 Task: Create Card Brand Reputation Monitoring in Board Product Features to Workspace Direct Marketing. Create Card Shareholder Agreements Review in Board Voice of Customer Analysis to Workspace Direct Marketing. Create Card Brand Reputation Monitoring in Board Customer Feedback Analysis and Insights to Workspace Direct Marketing
Action: Mouse moved to (84, 372)
Screenshot: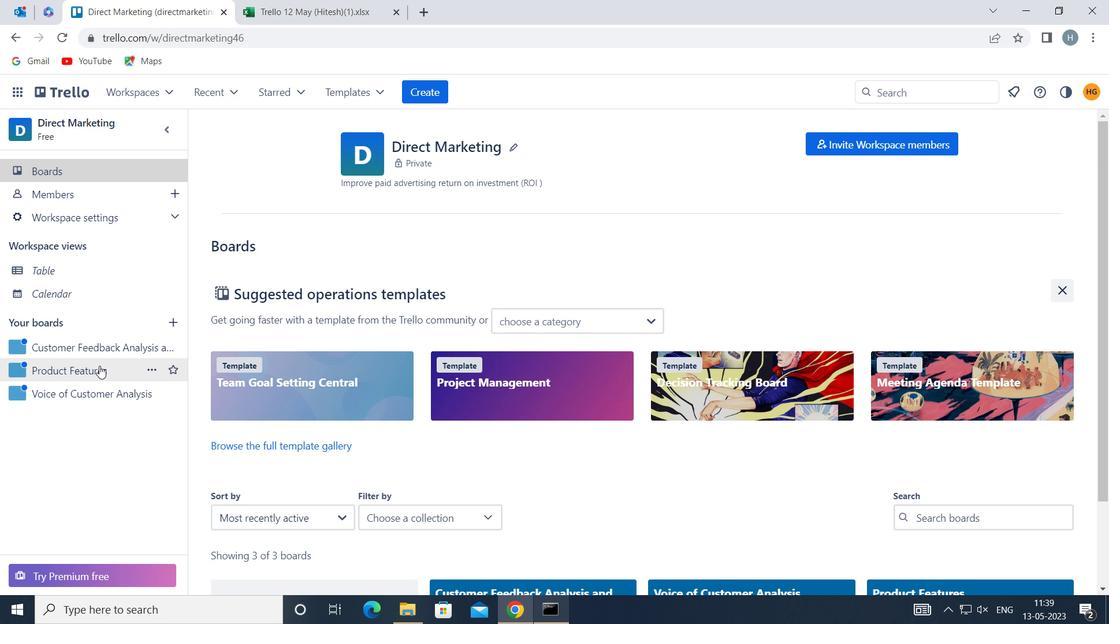 
Action: Mouse pressed left at (84, 372)
Screenshot: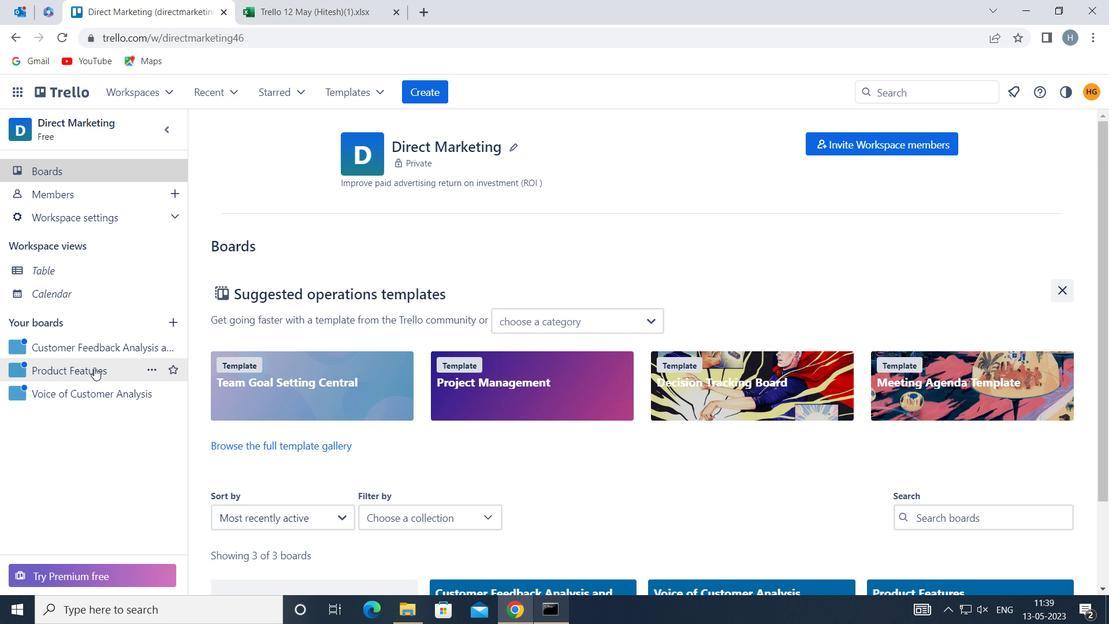 
Action: Mouse moved to (480, 214)
Screenshot: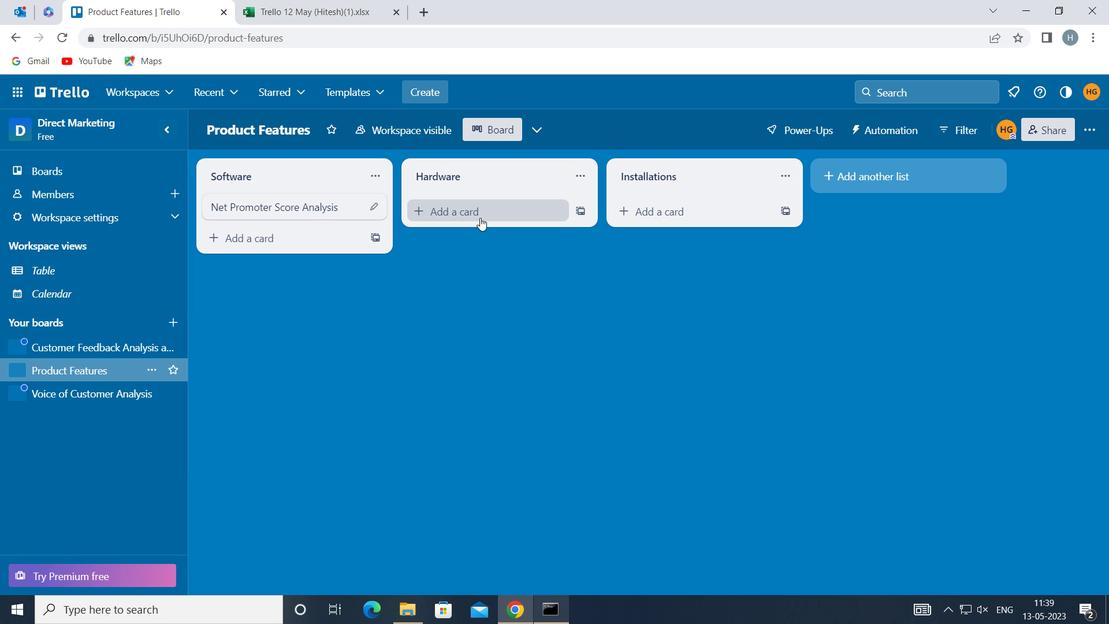 
Action: Mouse pressed left at (480, 214)
Screenshot: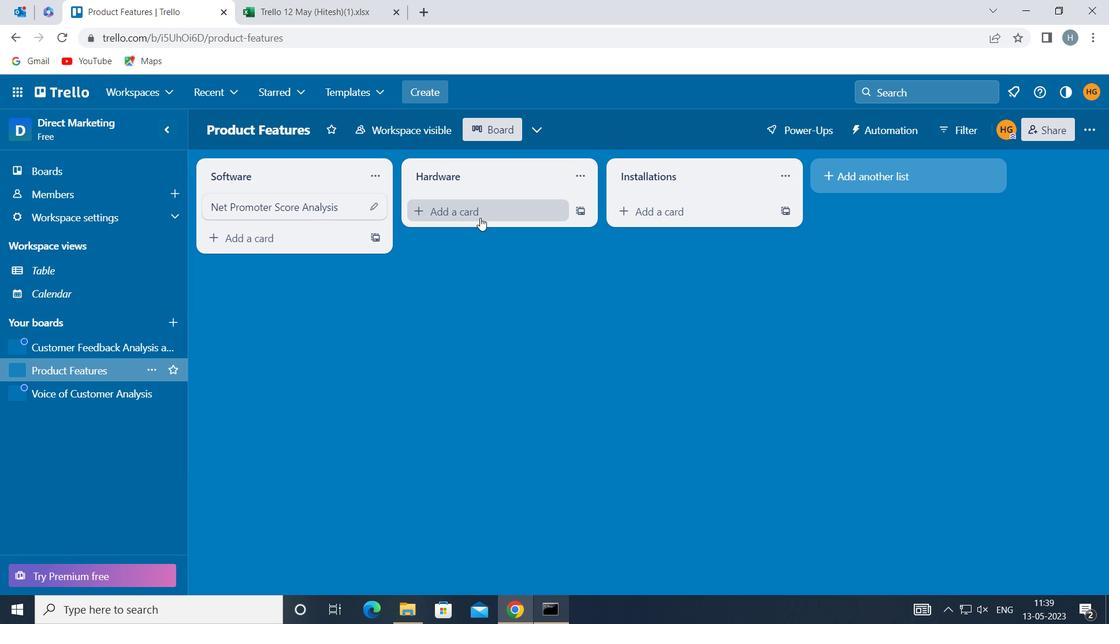 
Action: Mouse pressed left at (480, 214)
Screenshot: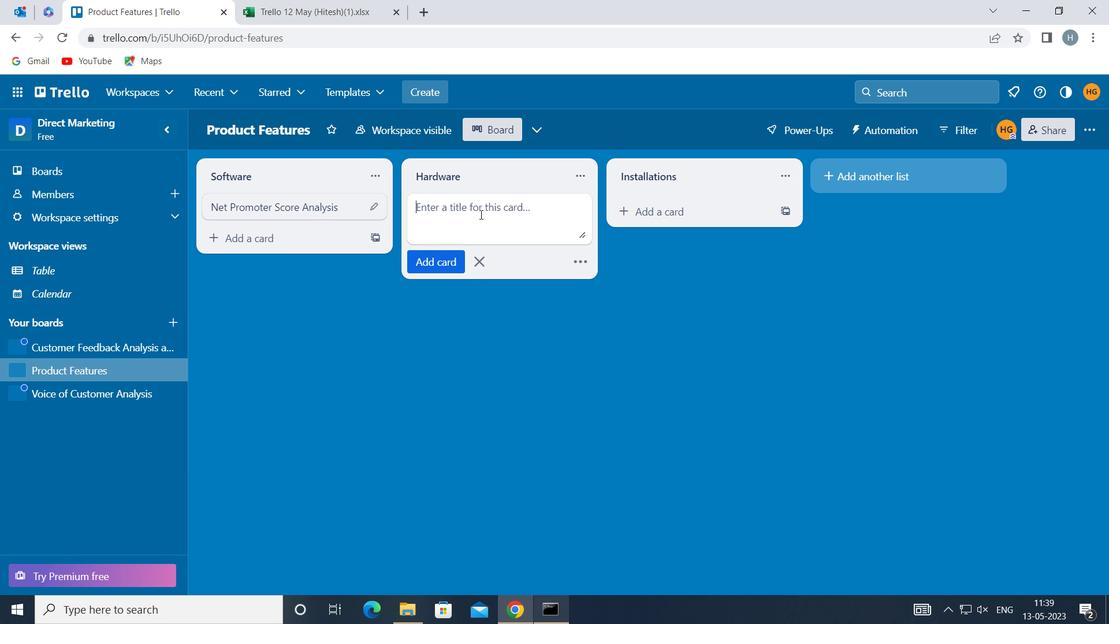 
Action: Key pressed <Key.shift>BRAND<Key.space><Key.shift>REPUTATION<Key.space><Key.shift>MONITORING
Screenshot: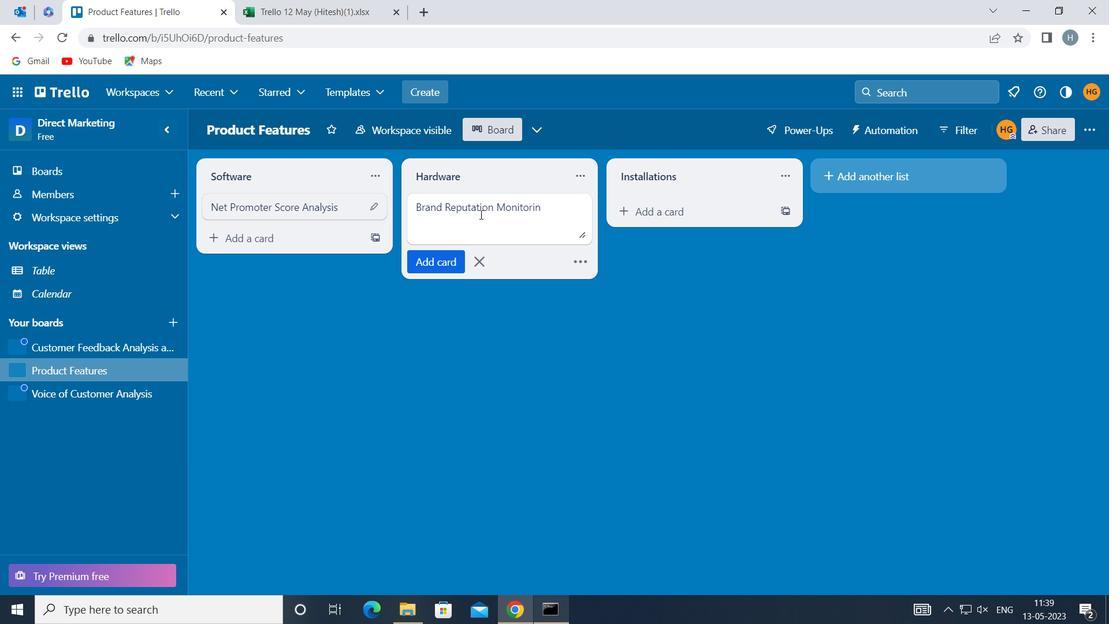 
Action: Mouse moved to (428, 265)
Screenshot: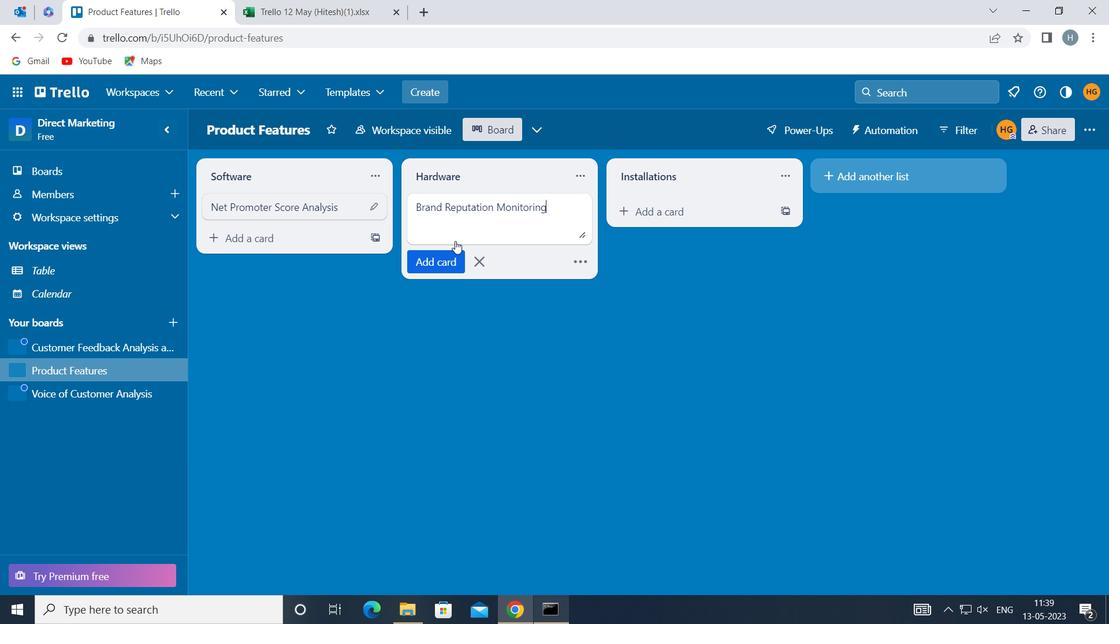 
Action: Mouse pressed left at (428, 265)
Screenshot: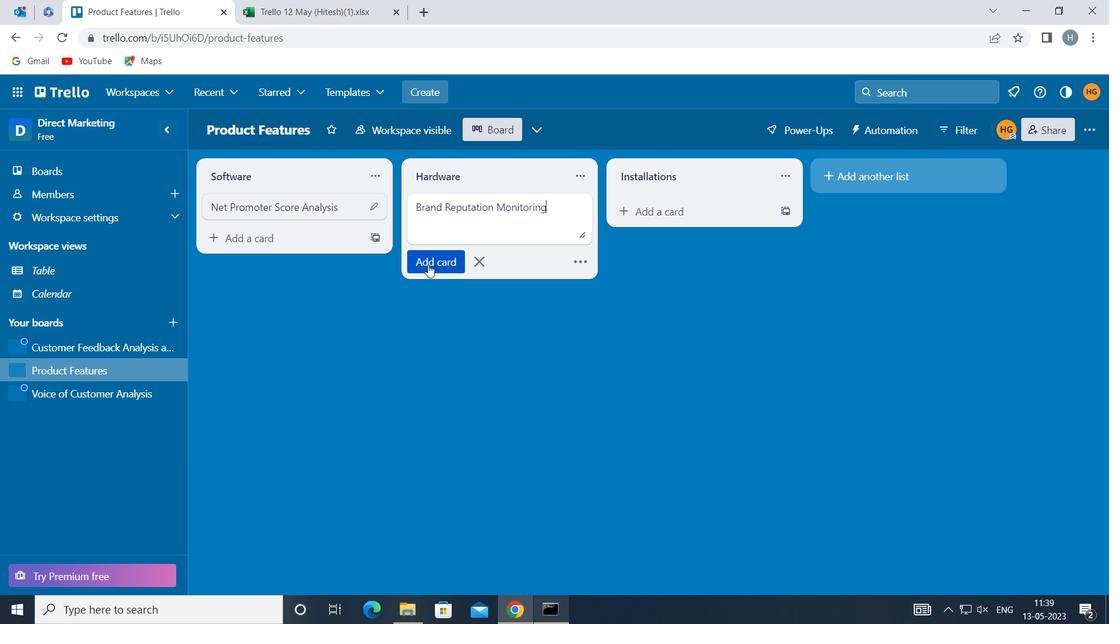 
Action: Mouse moved to (419, 354)
Screenshot: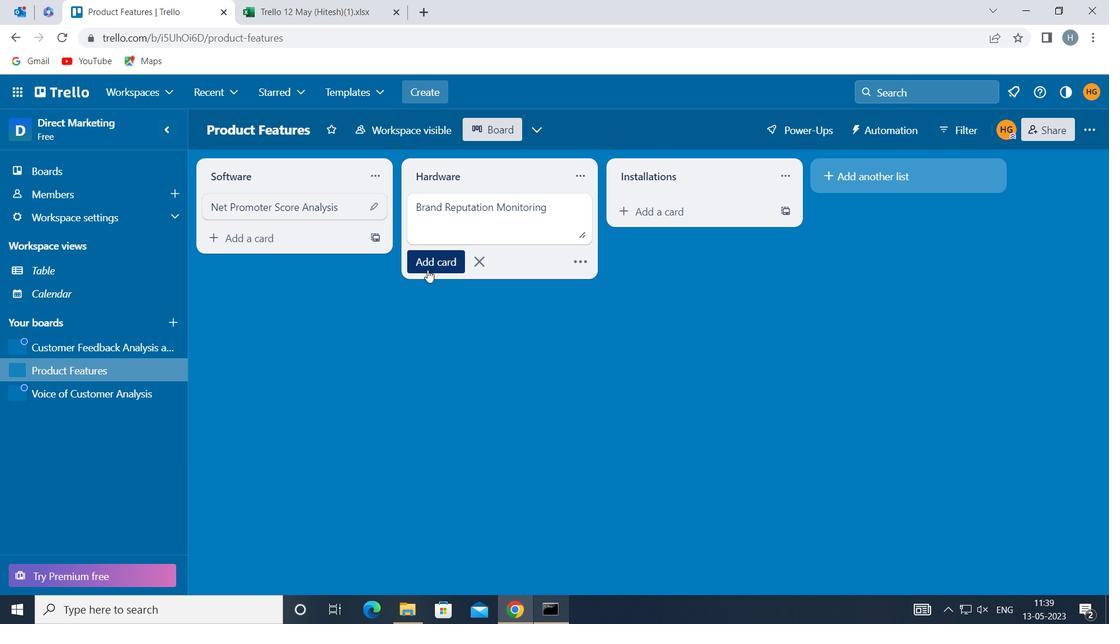 
Action: Mouse pressed left at (419, 354)
Screenshot: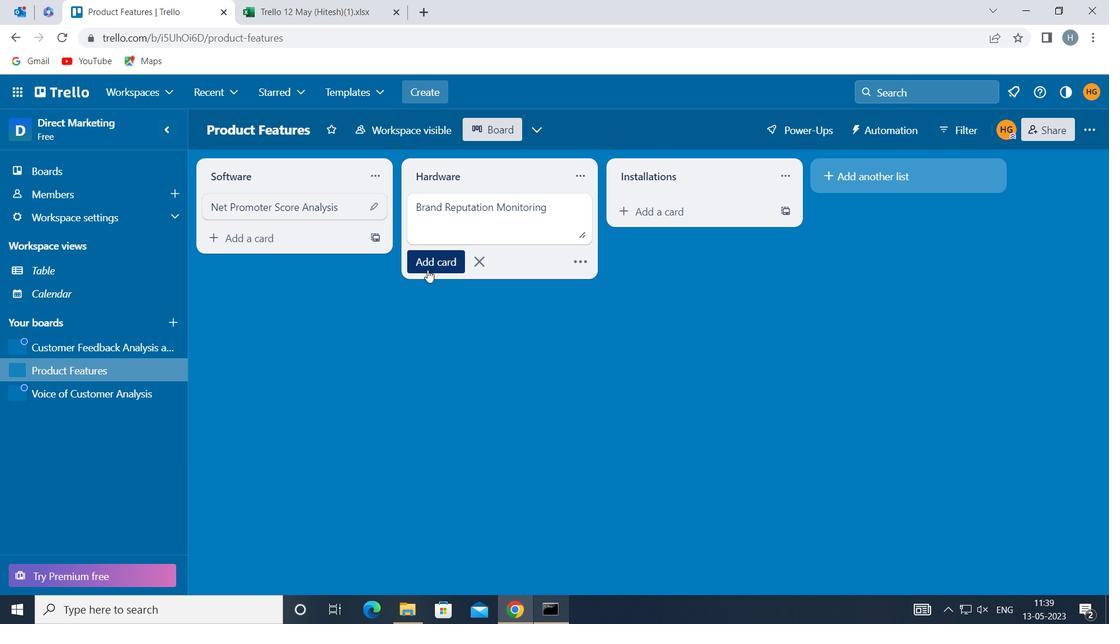 
Action: Mouse moved to (61, 392)
Screenshot: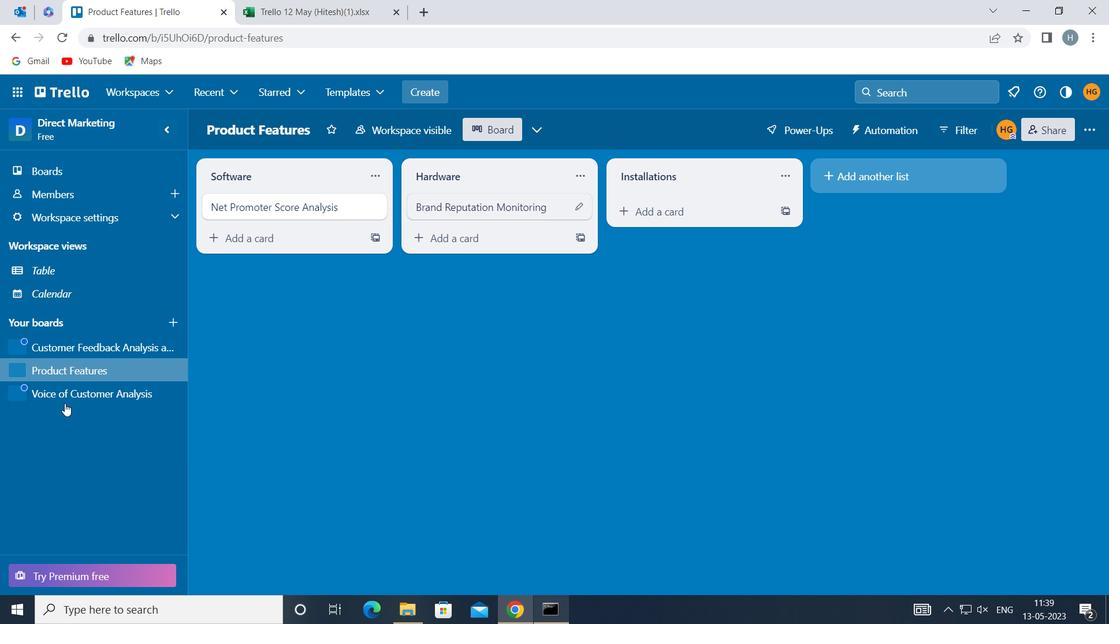 
Action: Mouse pressed left at (61, 392)
Screenshot: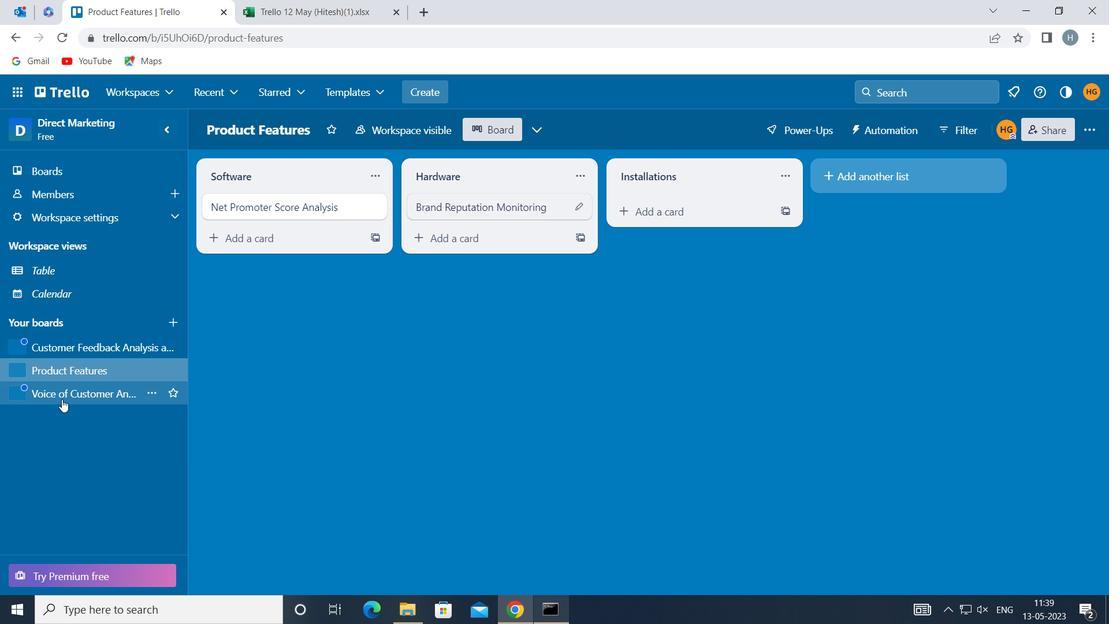 
Action: Mouse moved to (475, 216)
Screenshot: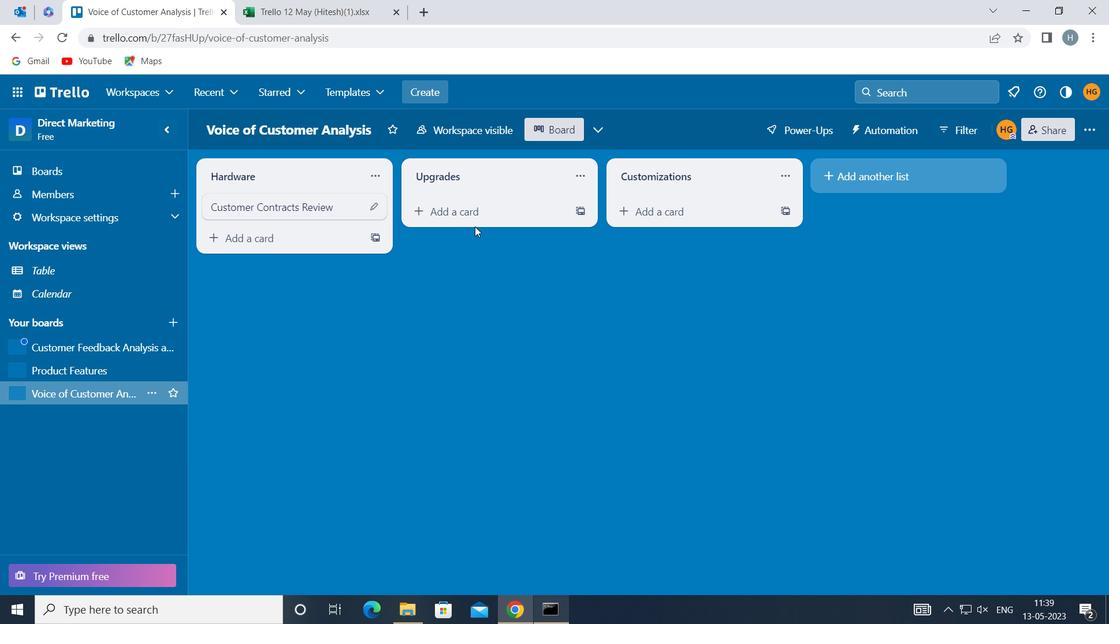 
Action: Mouse pressed left at (475, 216)
Screenshot: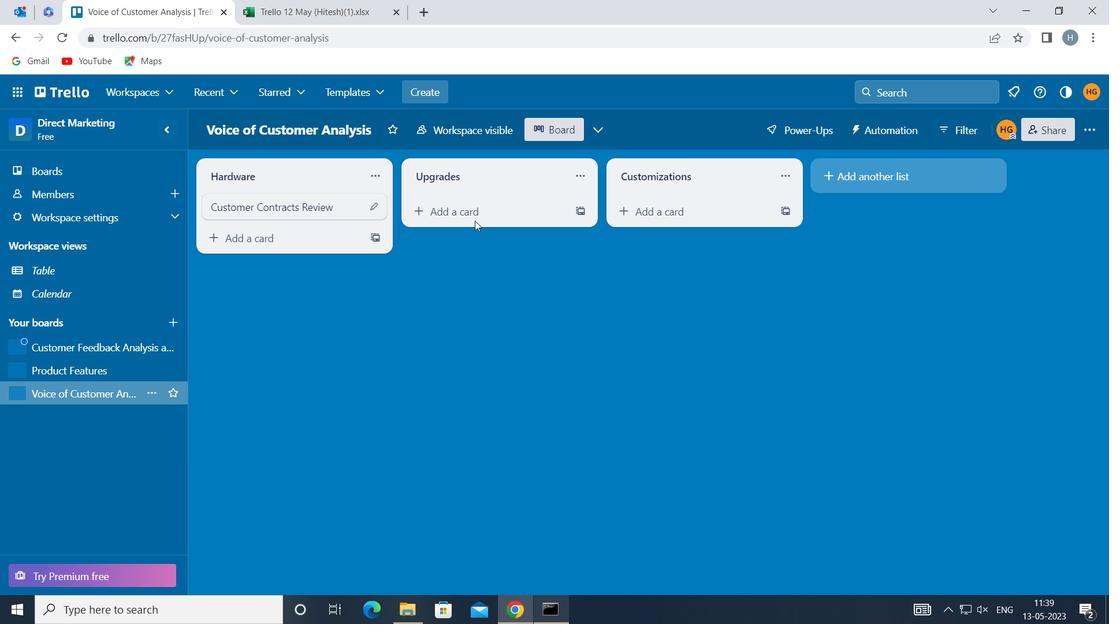 
Action: Mouse moved to (476, 215)
Screenshot: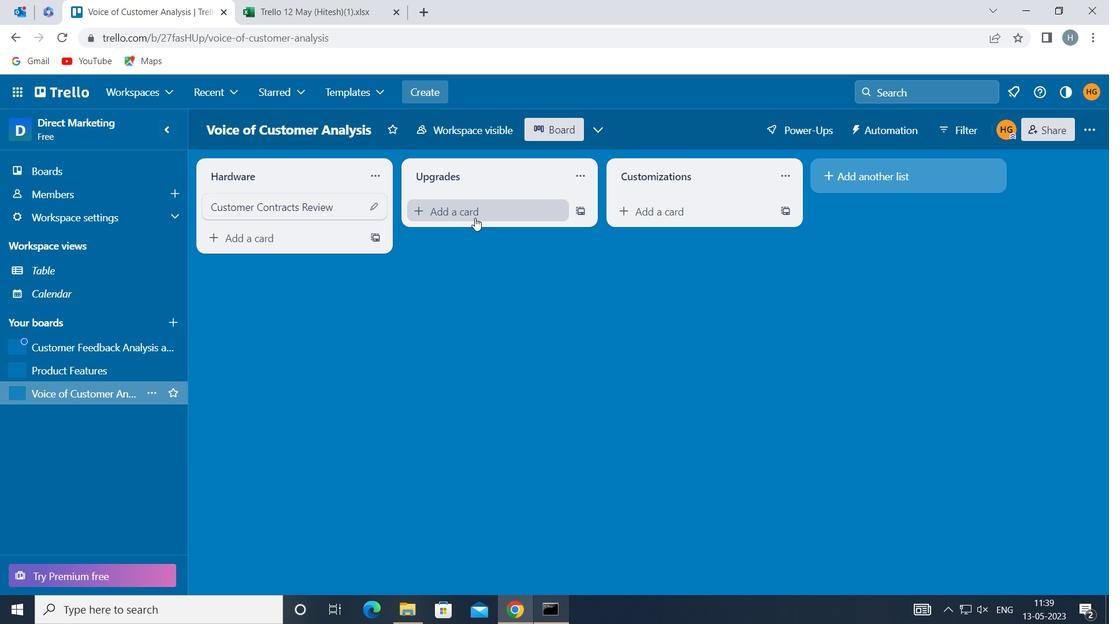 
Action: Mouse pressed left at (476, 215)
Screenshot: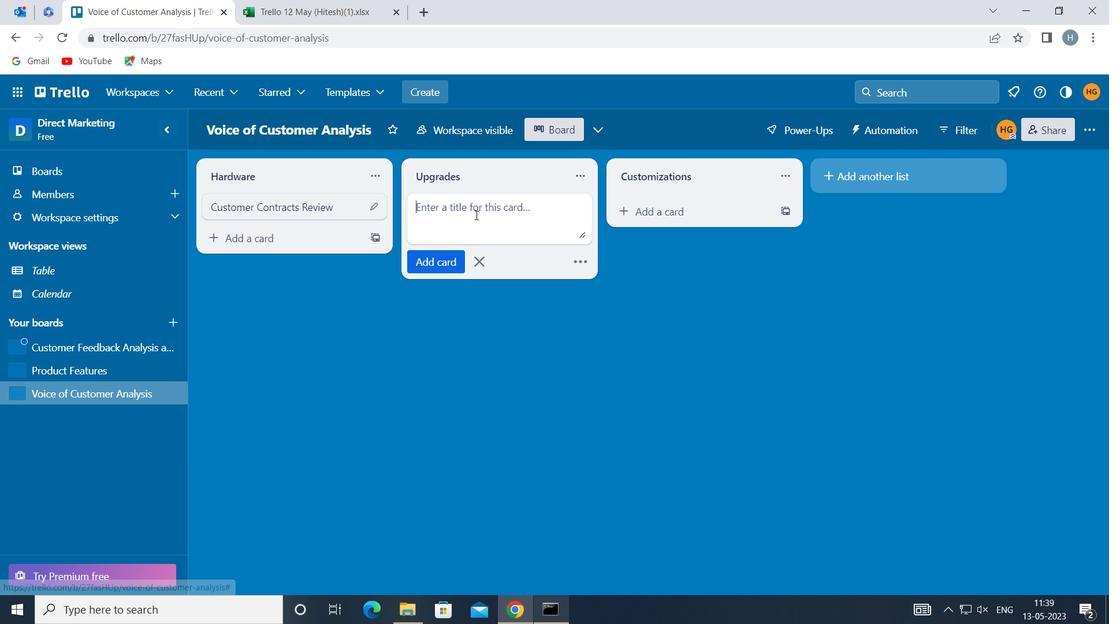 
Action: Key pressed <Key.shift>SHAREHOLDER<Key.space><Key.shift>AGREEMENTS<Key.space><Key.shift>REVIEW
Screenshot: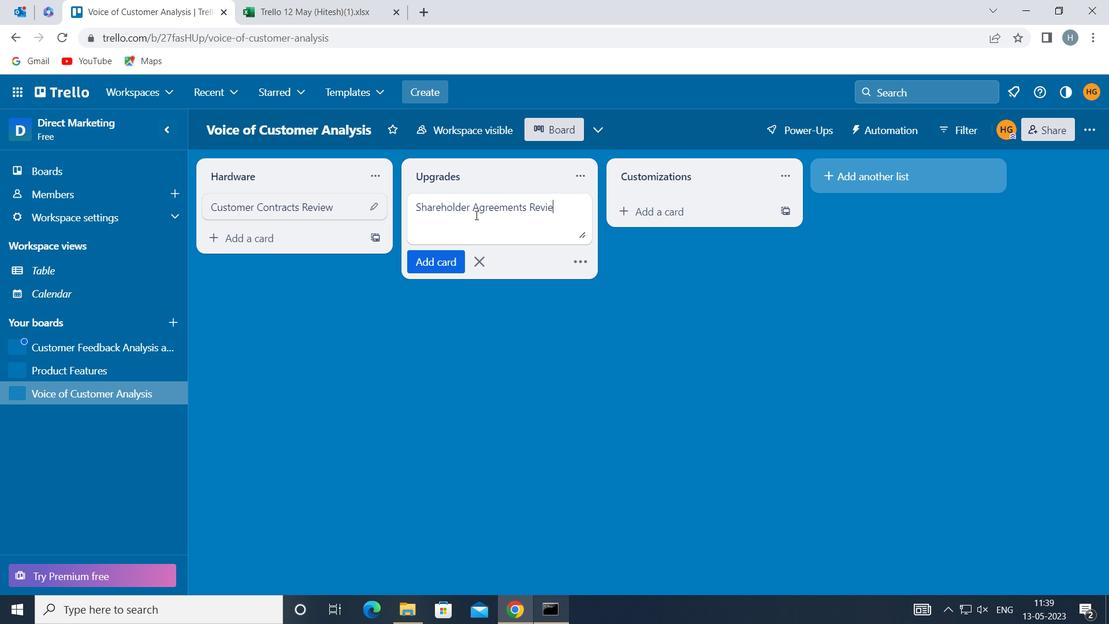
Action: Mouse moved to (438, 257)
Screenshot: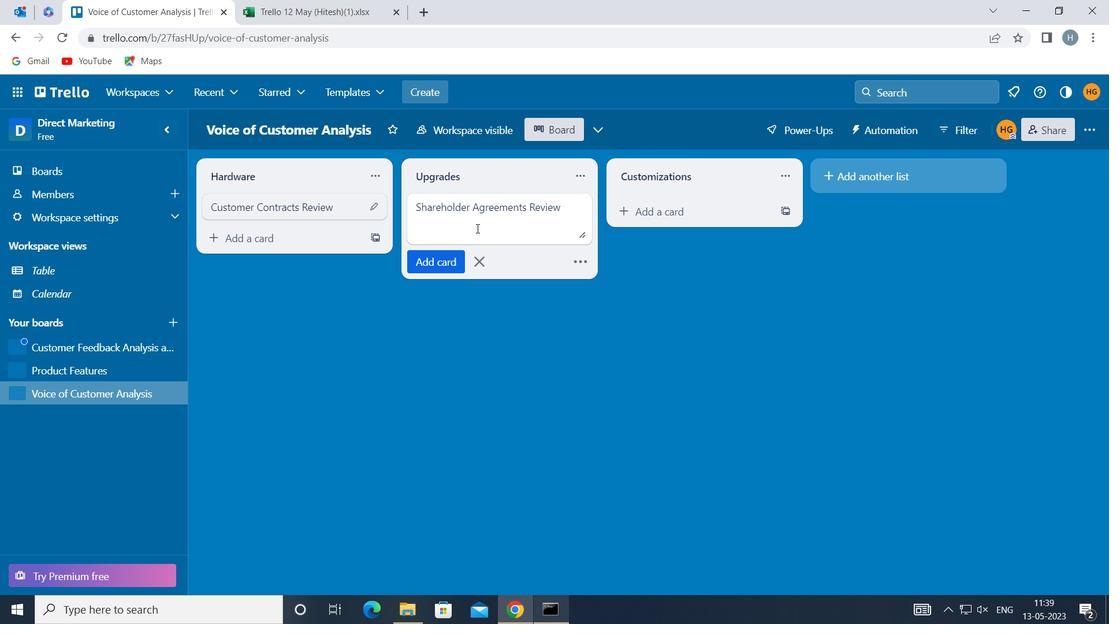 
Action: Mouse pressed left at (438, 257)
Screenshot: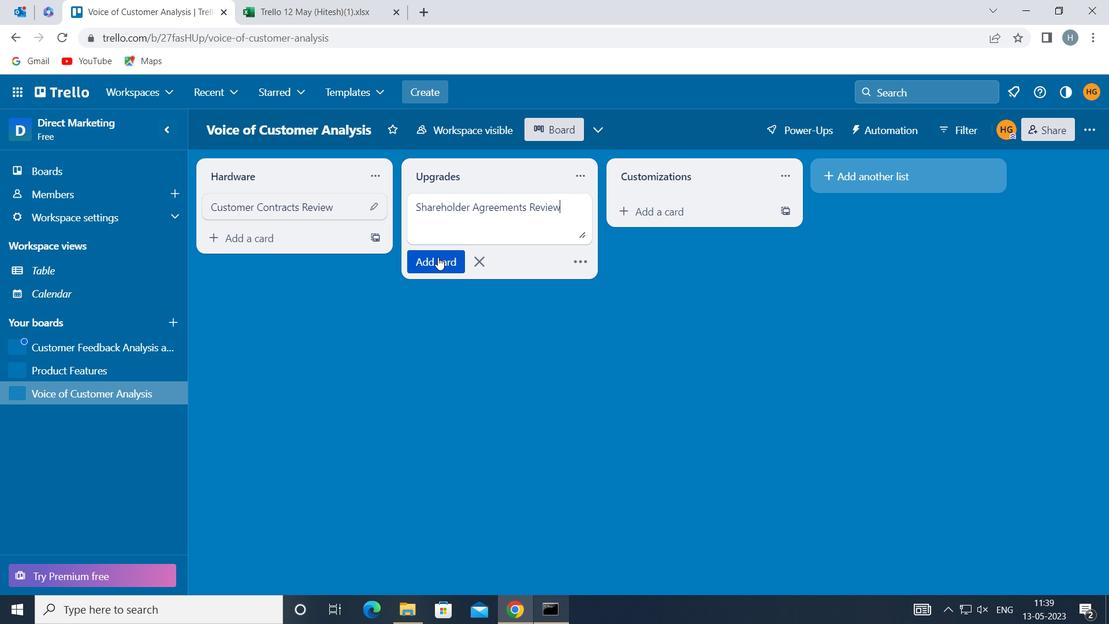 
Action: Mouse moved to (439, 363)
Screenshot: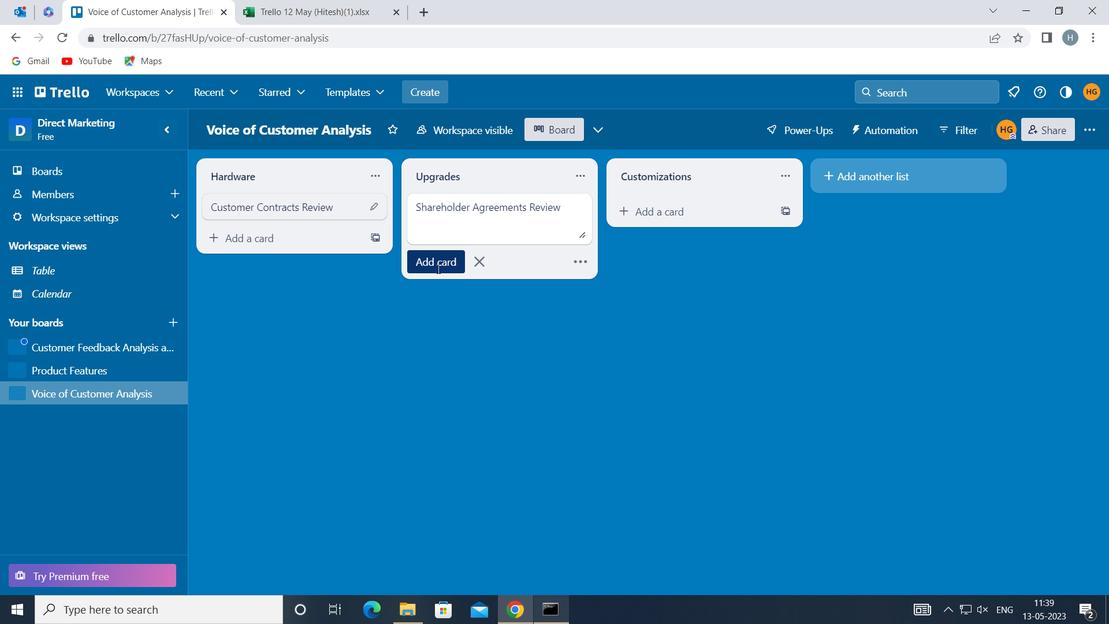 
Action: Mouse pressed left at (439, 363)
Screenshot: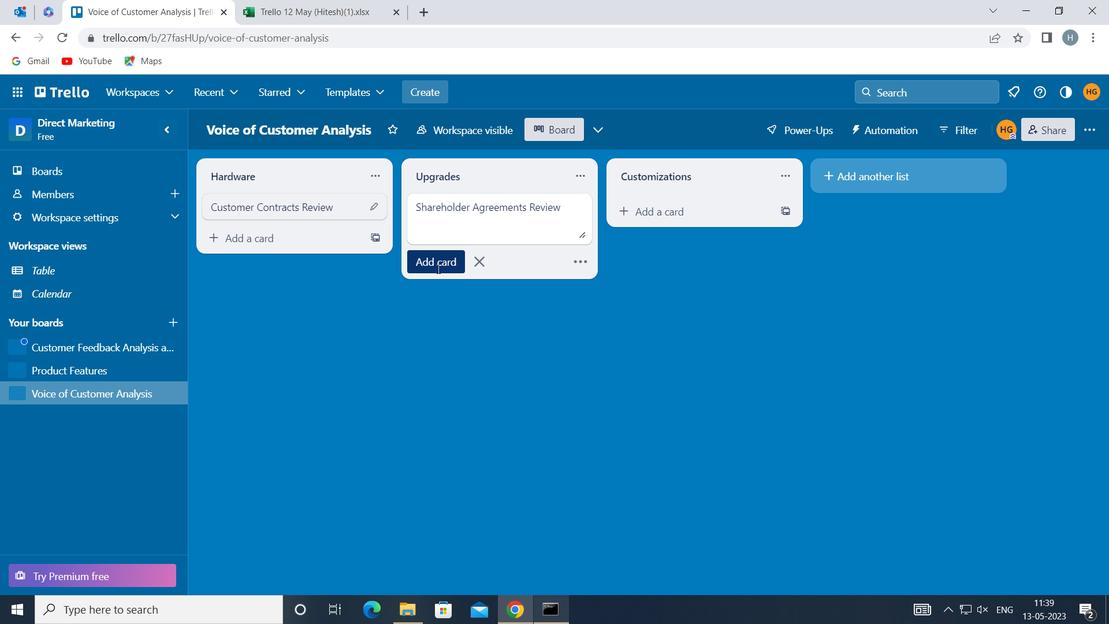 
Action: Mouse moved to (75, 345)
Screenshot: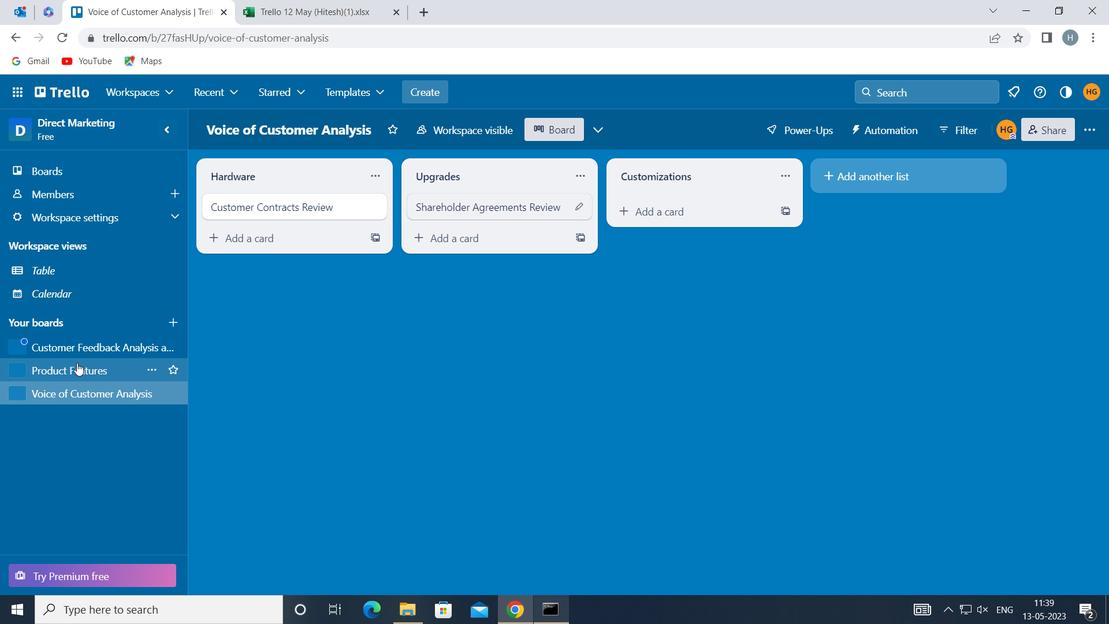 
Action: Mouse pressed left at (75, 345)
Screenshot: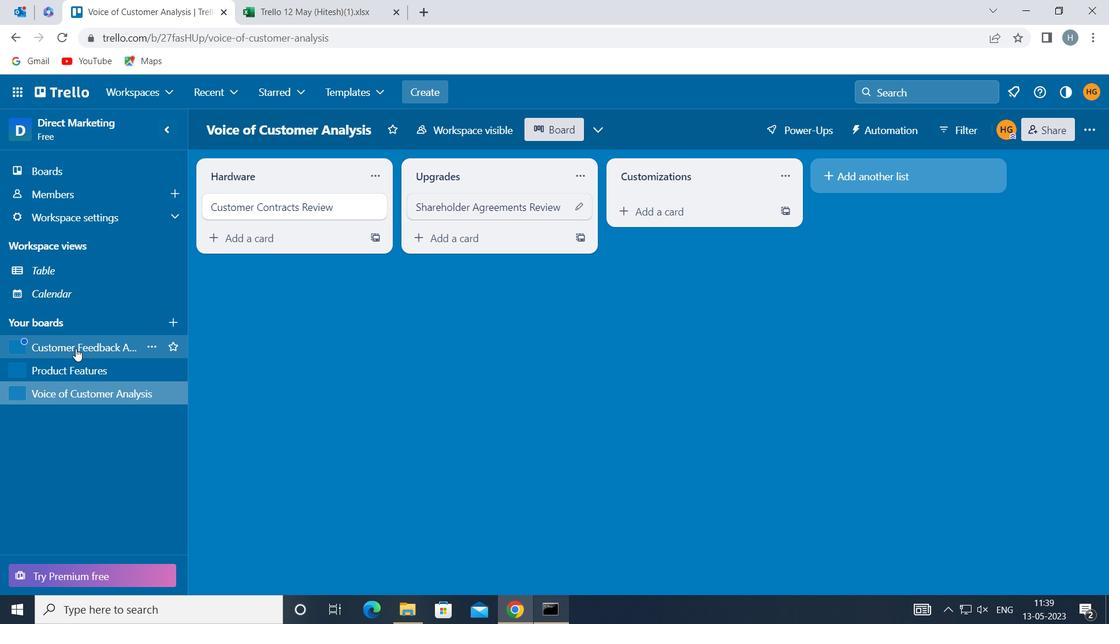 
Action: Mouse moved to (486, 214)
Screenshot: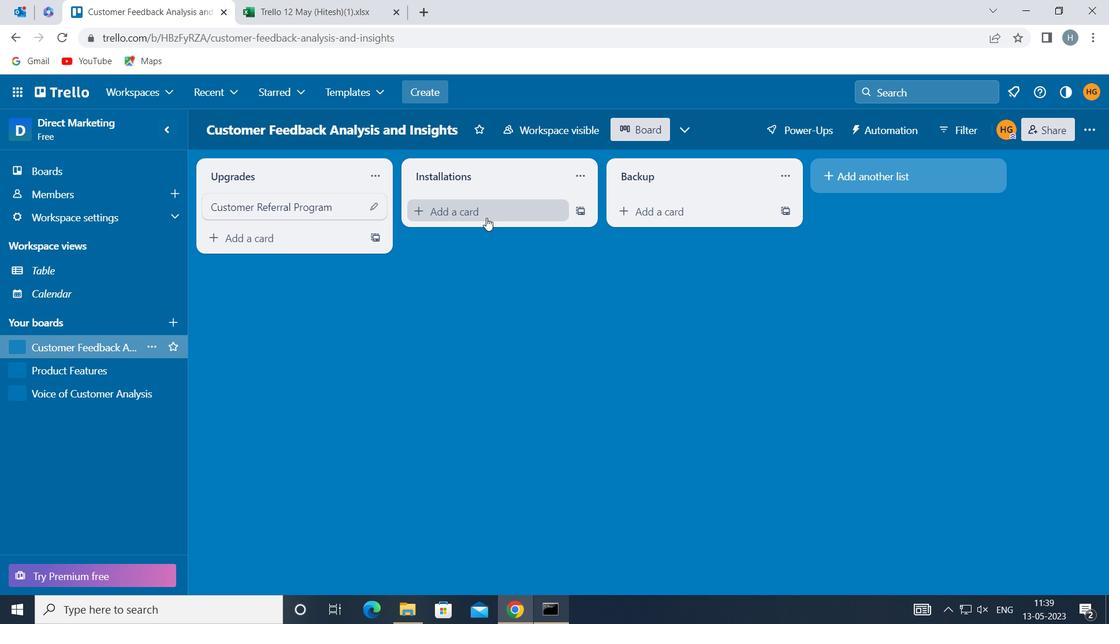 
Action: Mouse pressed left at (486, 214)
Screenshot: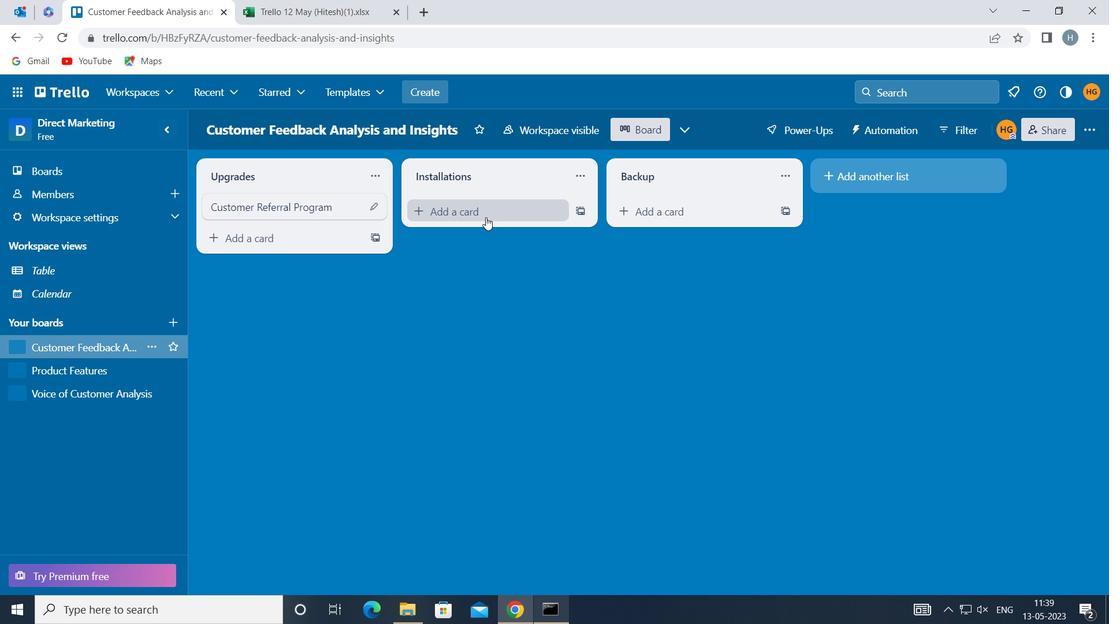 
Action: Mouse pressed left at (486, 214)
Screenshot: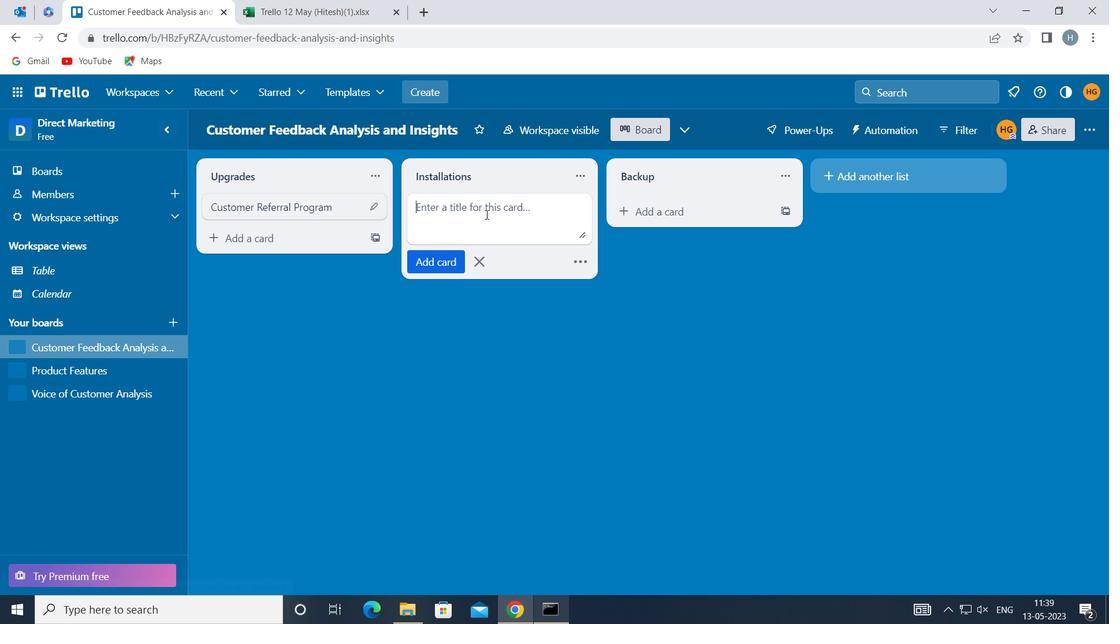 
Action: Key pressed <Key.shift>BRAND<Key.space><Key.shift>REPUTATION<Key.space><Key.shift>MONITORING
Screenshot: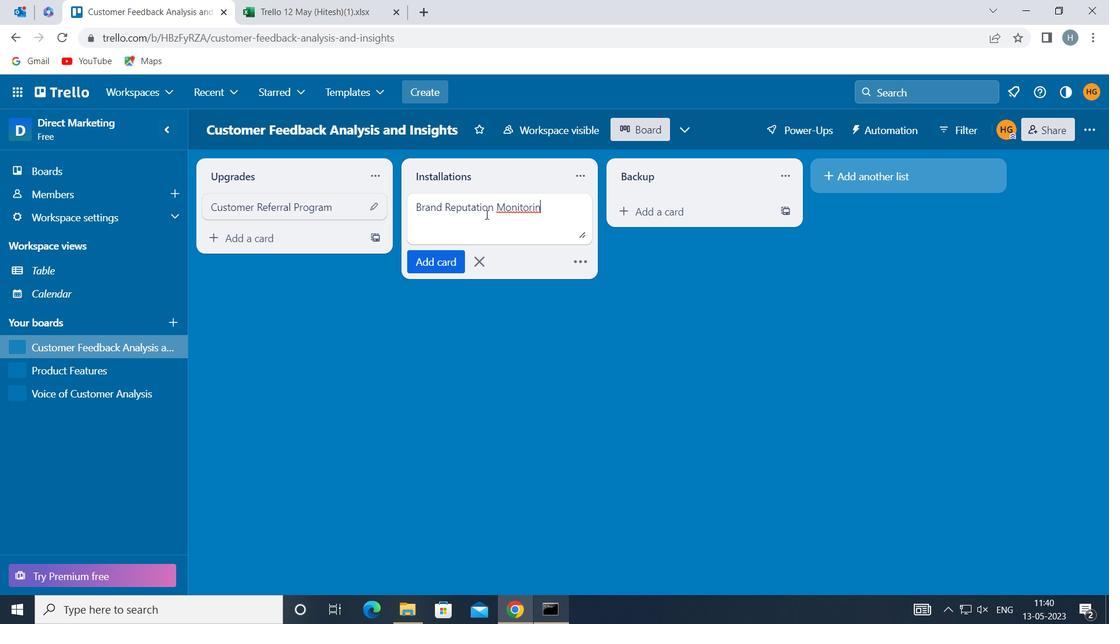 
Action: Mouse moved to (439, 262)
Screenshot: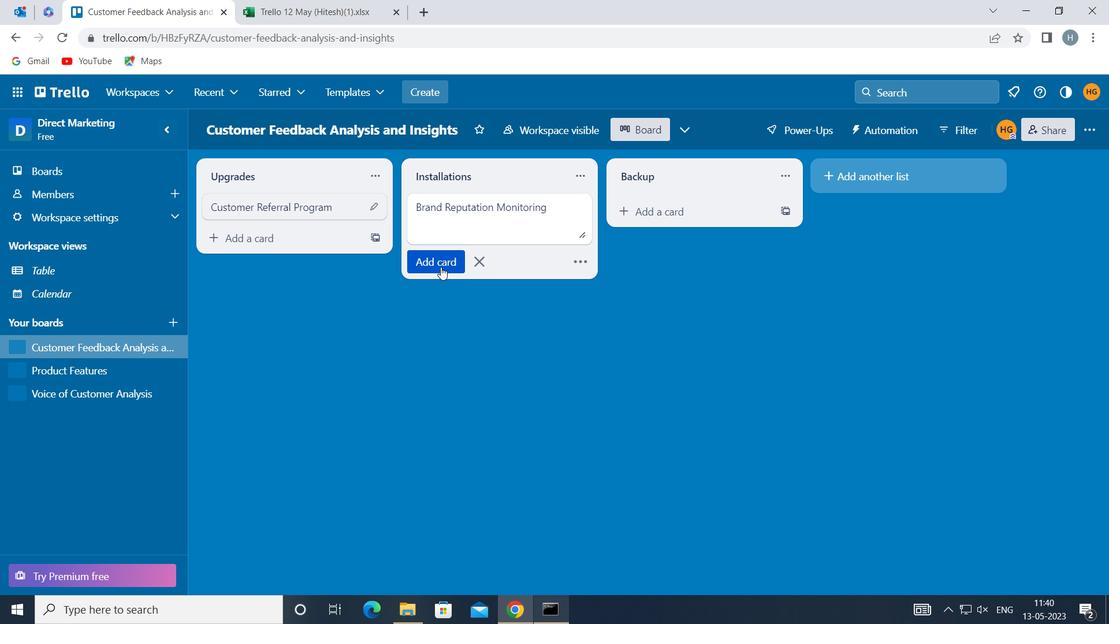 
Action: Mouse pressed left at (439, 262)
Screenshot: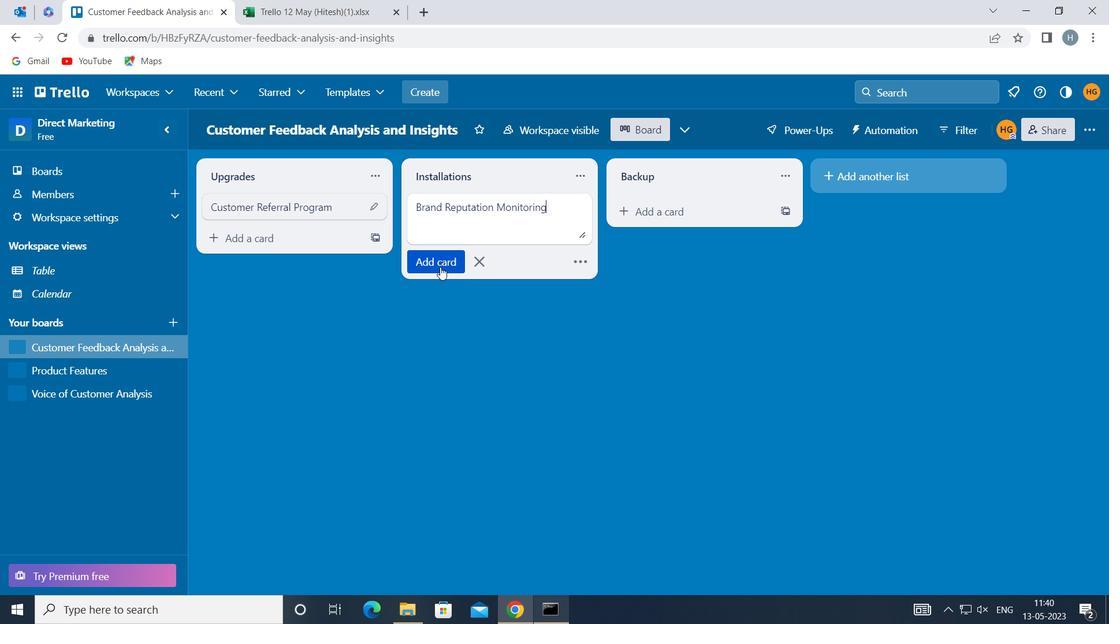 
Action: Mouse moved to (459, 338)
Screenshot: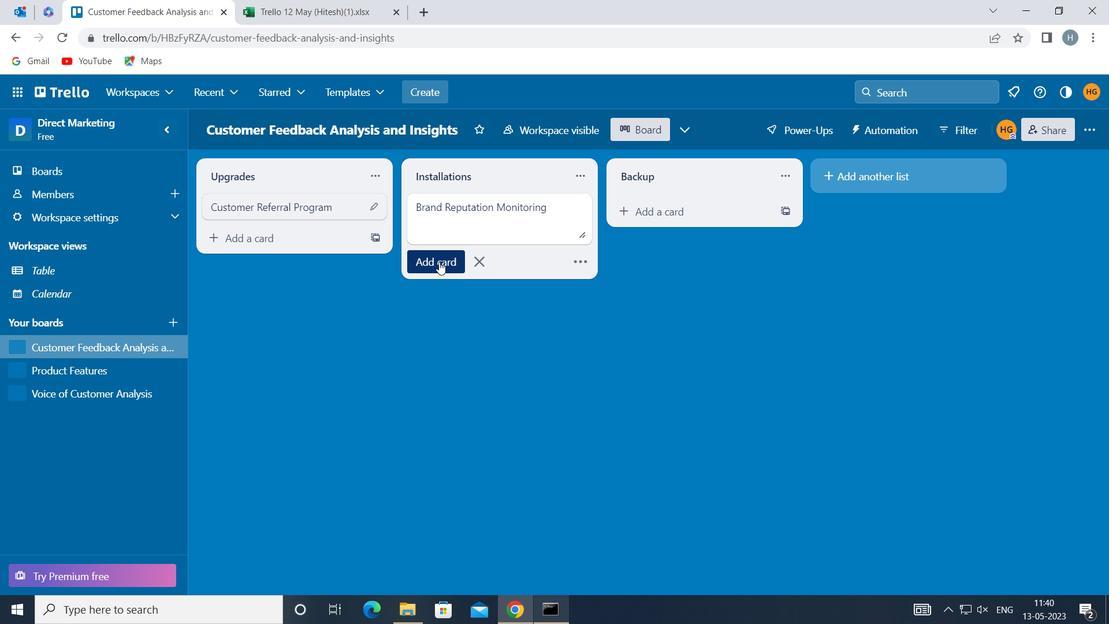 
Action: Mouse pressed left at (459, 338)
Screenshot: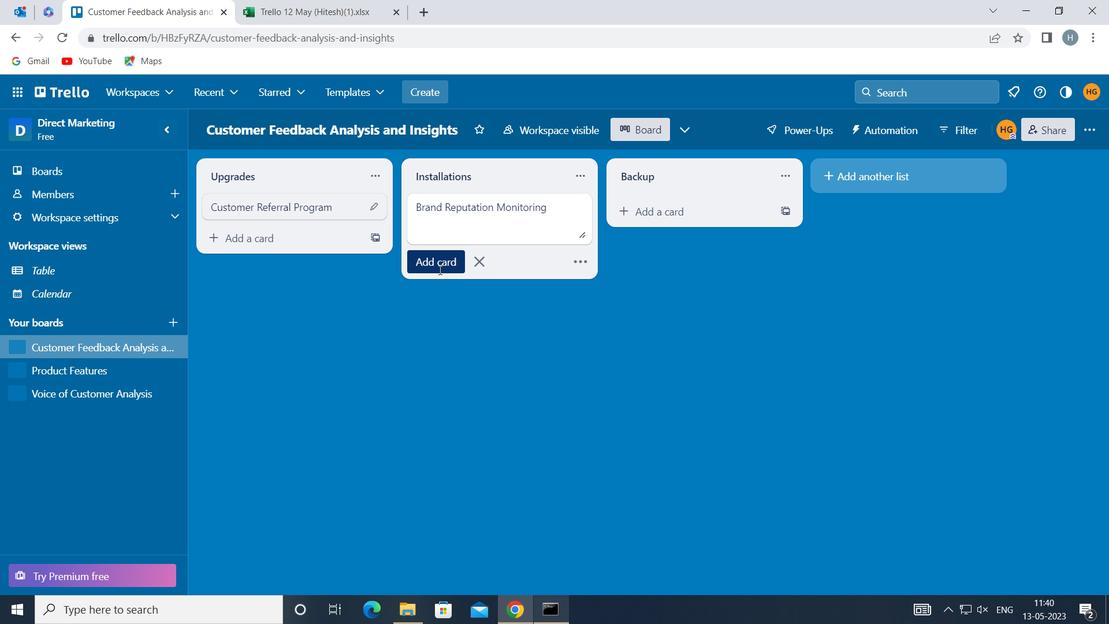 
Action: Mouse moved to (459, 338)
Screenshot: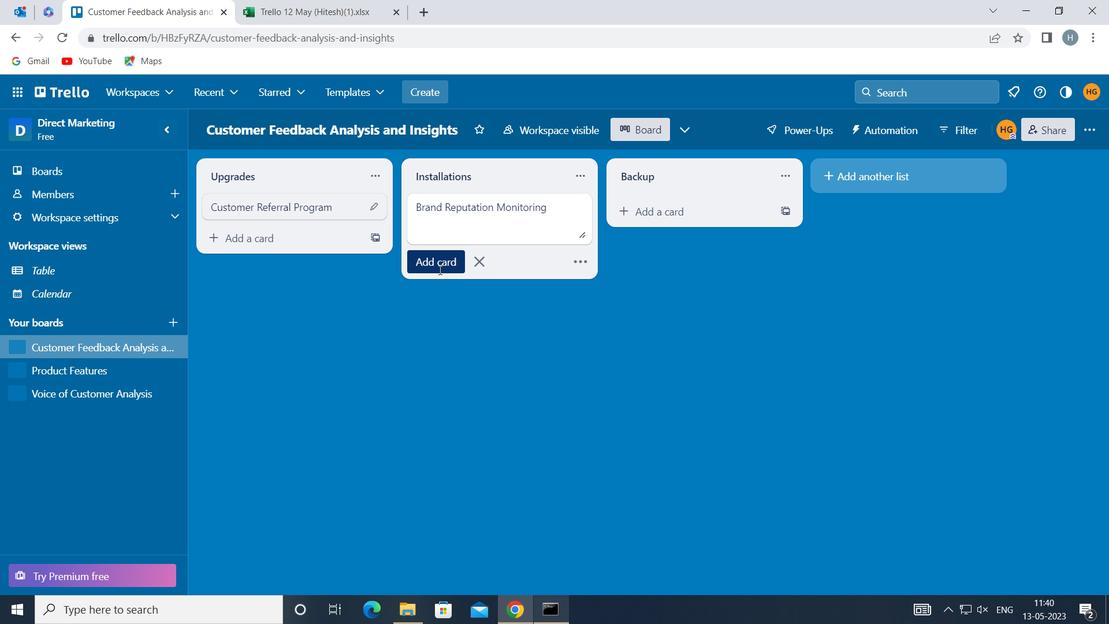 
Action: Key pressed <Key.f8>
Screenshot: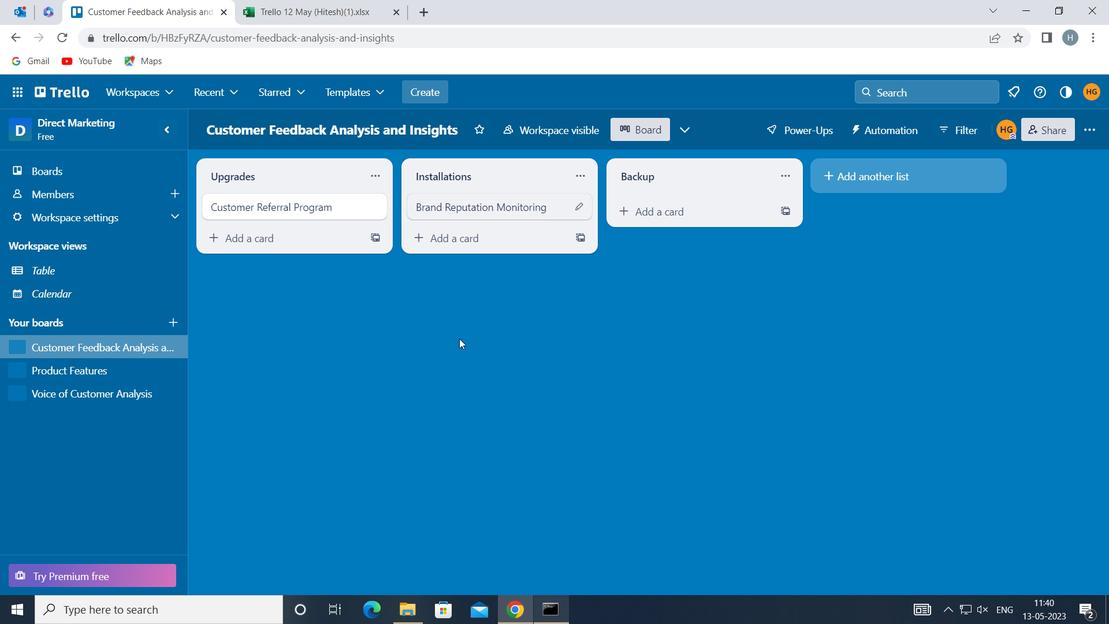 
